 Task: Create a Workspace WS0000000014 in Trello with Workspace Type as ENGINEERING-IT and Workspace Description as WD0000000014. Invite a Team Member Email0000000053 to Workspace WS0000000014 in Trello. Invite a Team Member Email0000000054 to Workspace WS0000000014 in Trello. Invite a Team Member Email0000000055 to Workspace WS0000000014 in Trello. Invite a Team Member Email0000000056 to Workspace WS0000000014 in Trello
Action: Mouse moved to (567, 127)
Screenshot: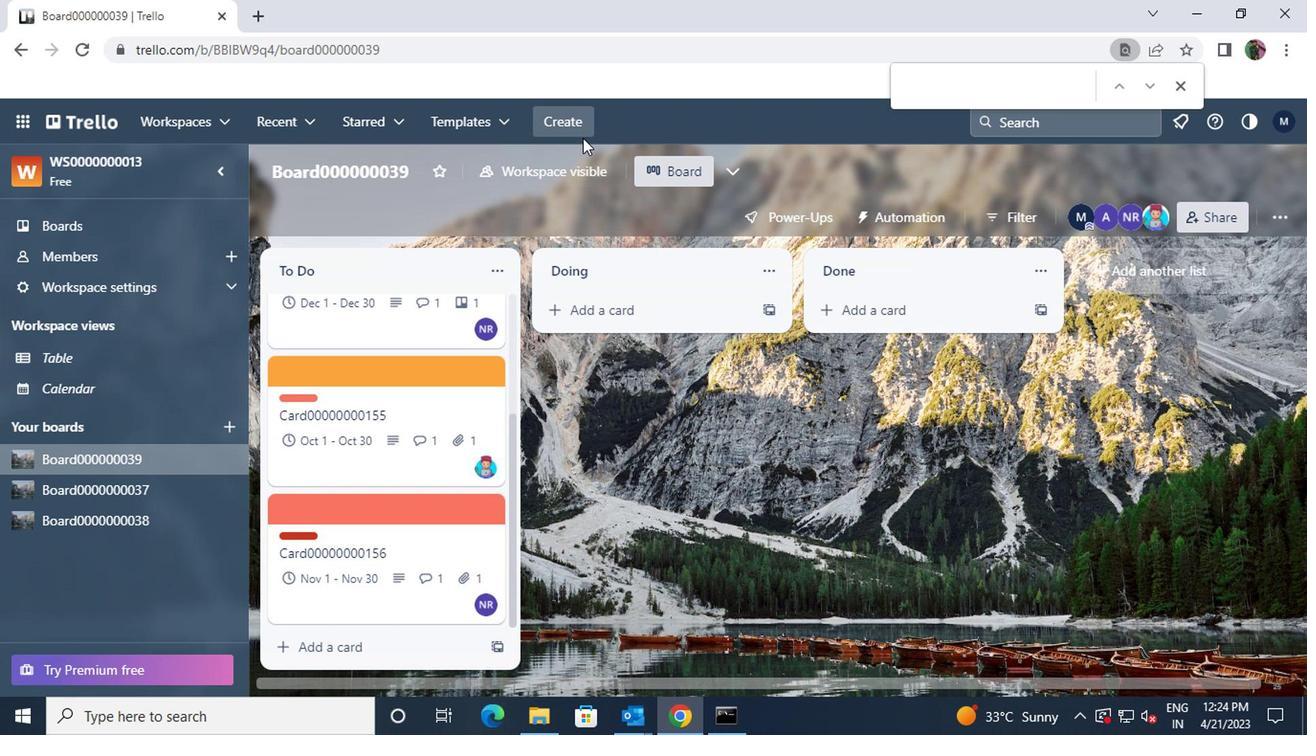 
Action: Mouse pressed left at (567, 127)
Screenshot: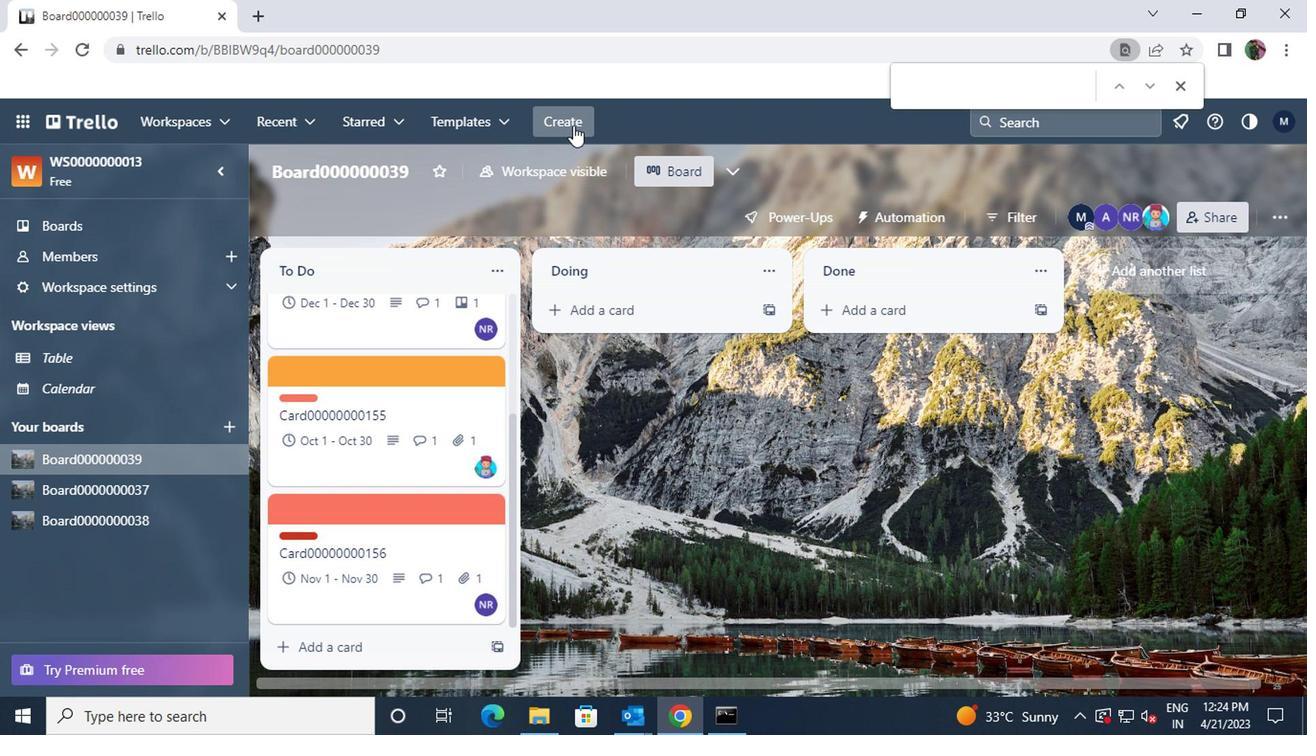 
Action: Mouse moved to (557, 308)
Screenshot: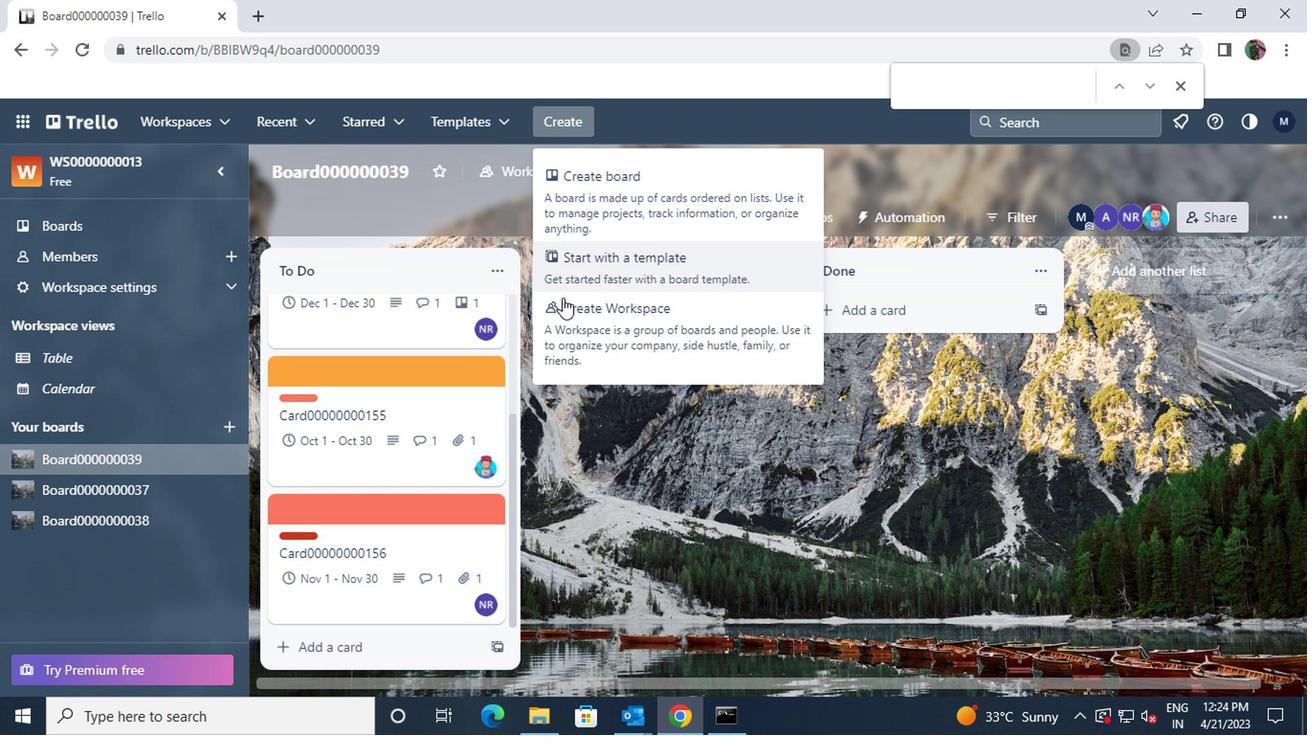 
Action: Mouse pressed left at (557, 308)
Screenshot: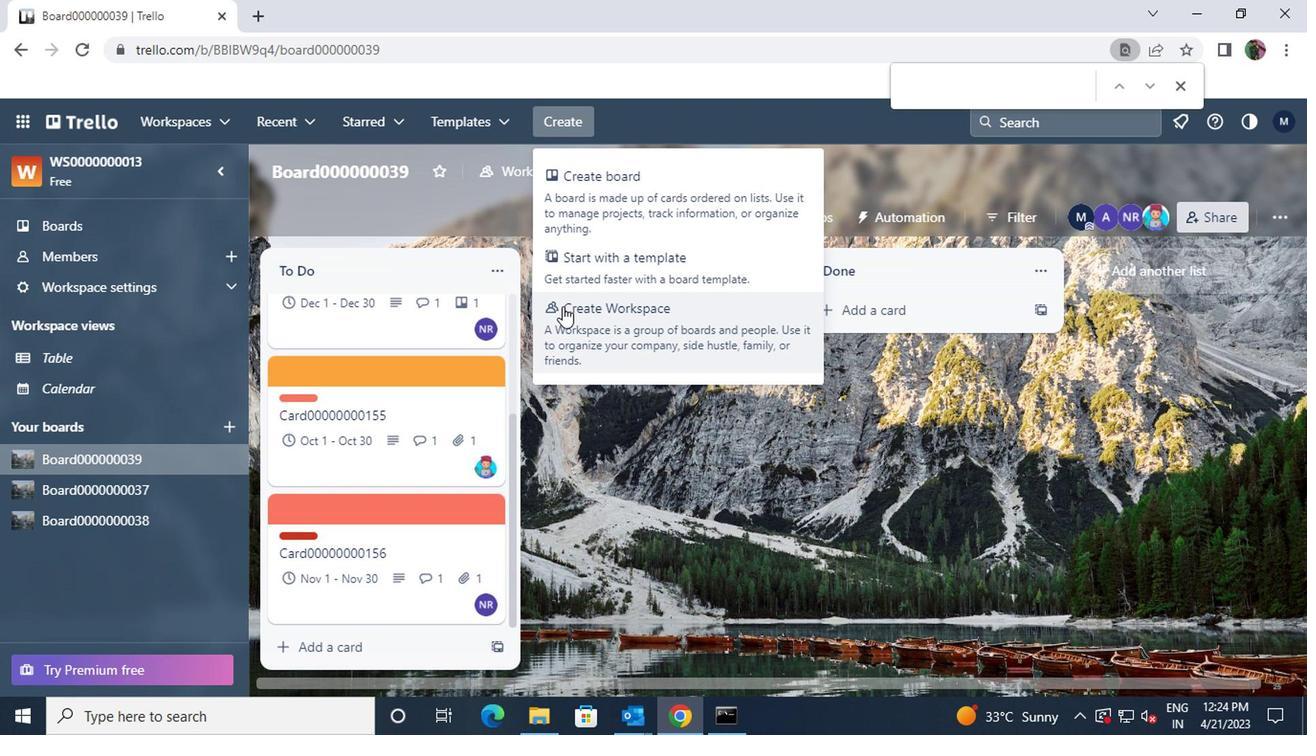
Action: Mouse moved to (479, 353)
Screenshot: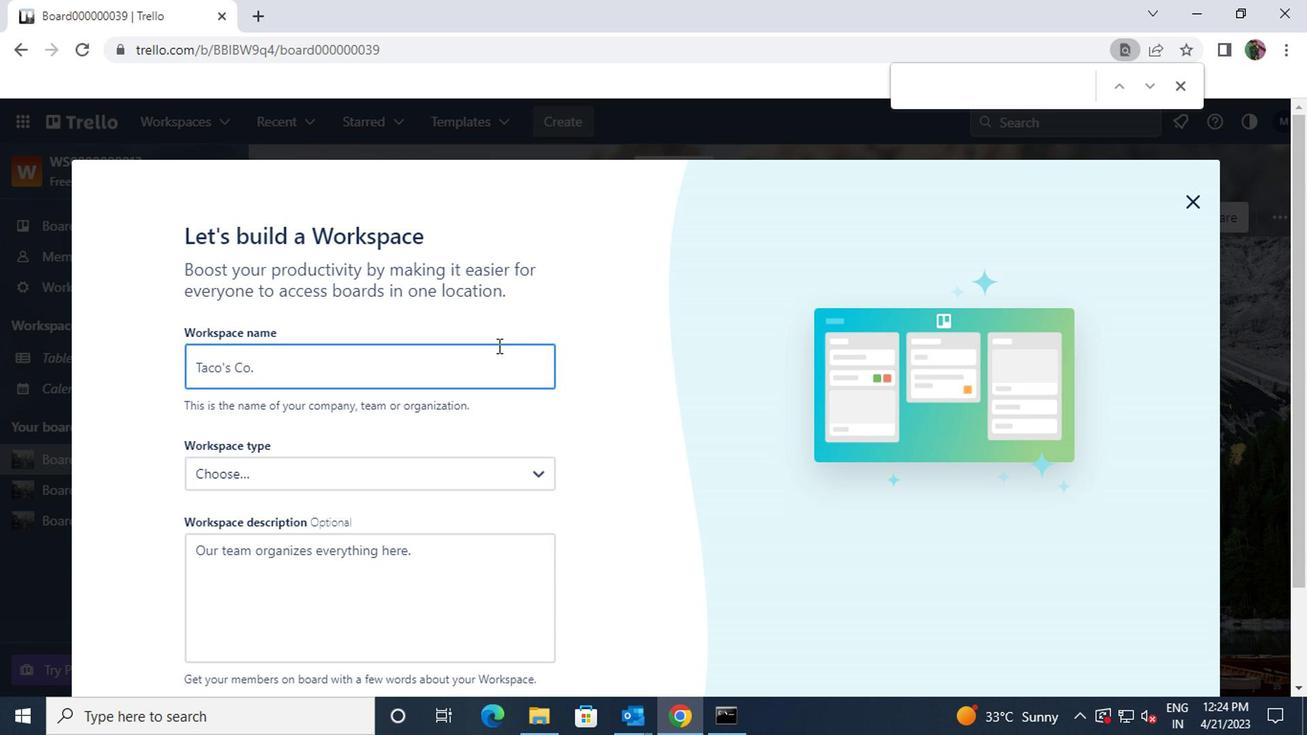 
Action: Mouse pressed left at (479, 353)
Screenshot: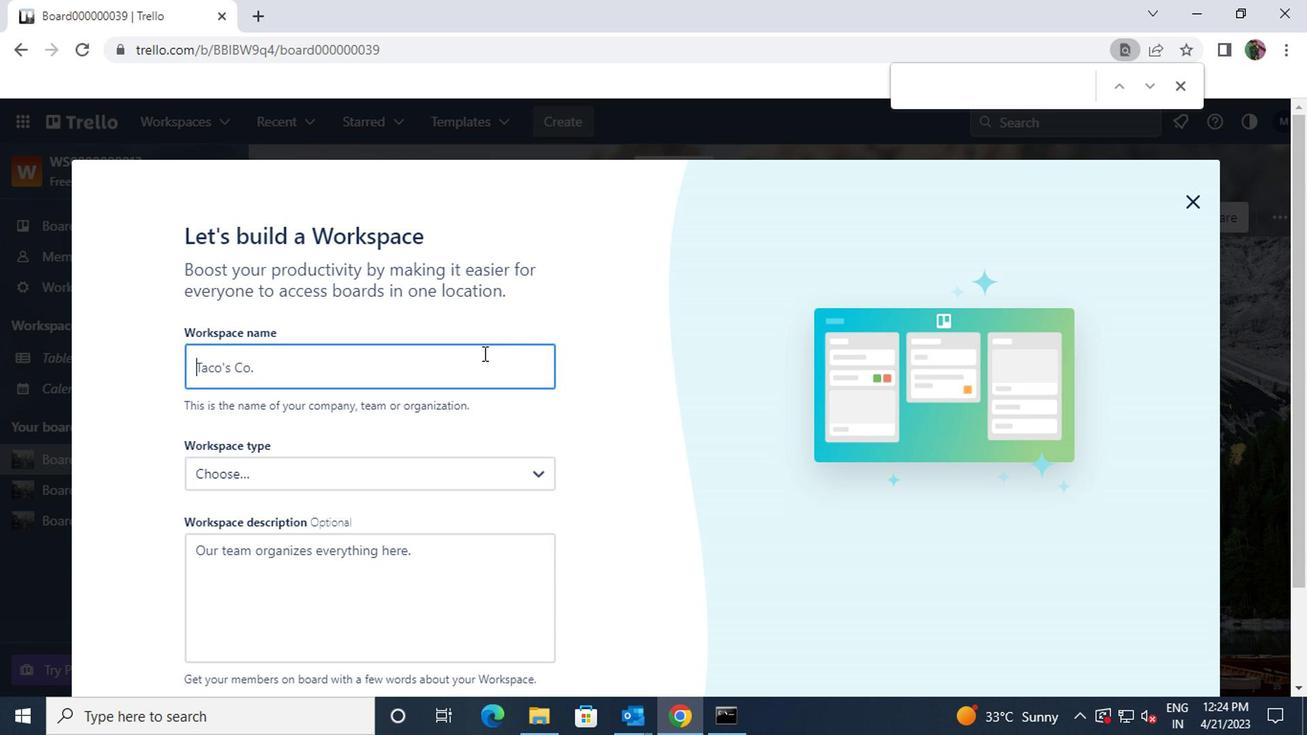 
Action: Key pressed <Key.shift>WS0000000014
Screenshot: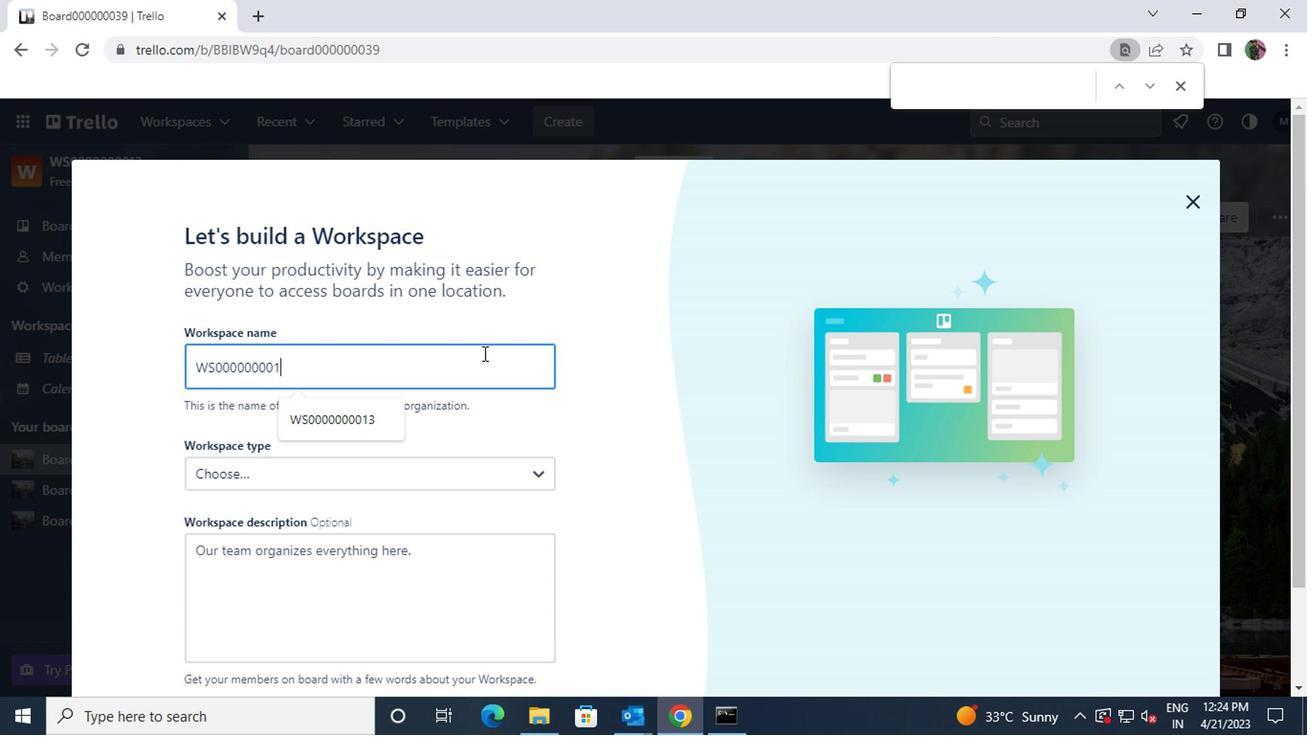 
Action: Mouse moved to (531, 471)
Screenshot: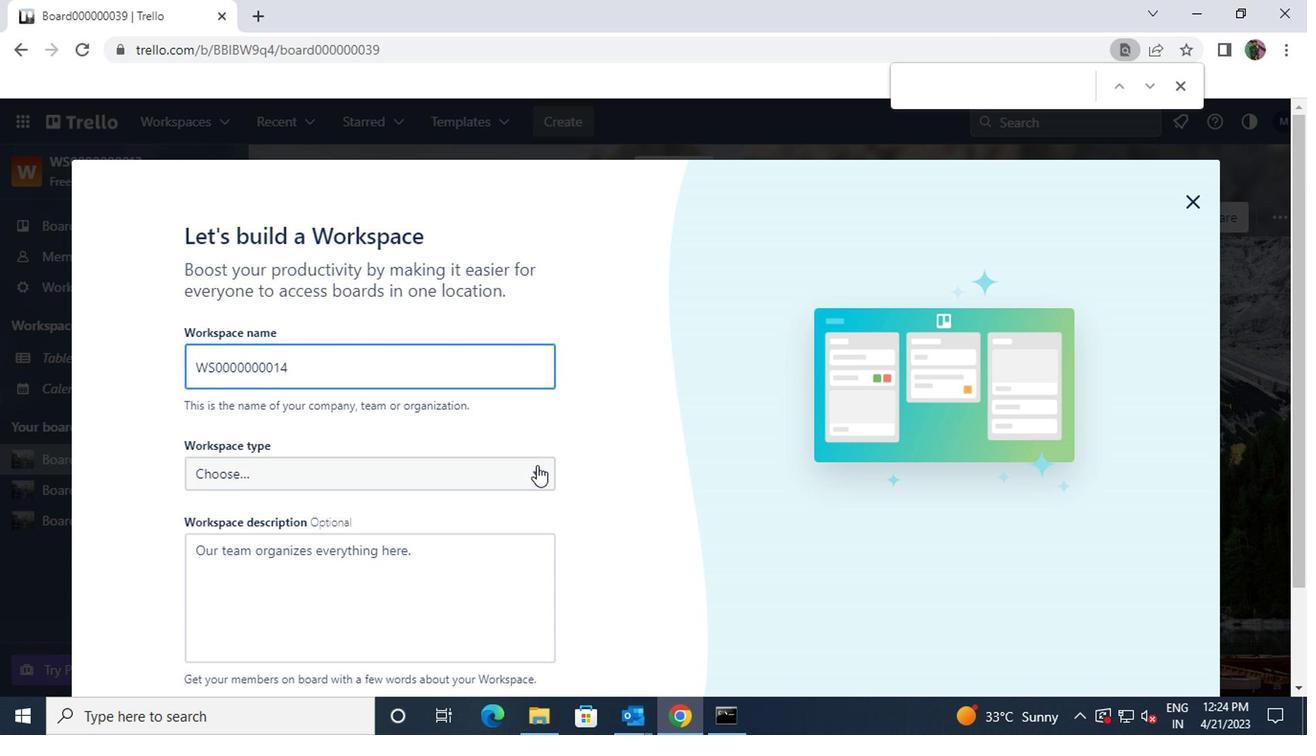 
Action: Mouse pressed left at (531, 471)
Screenshot: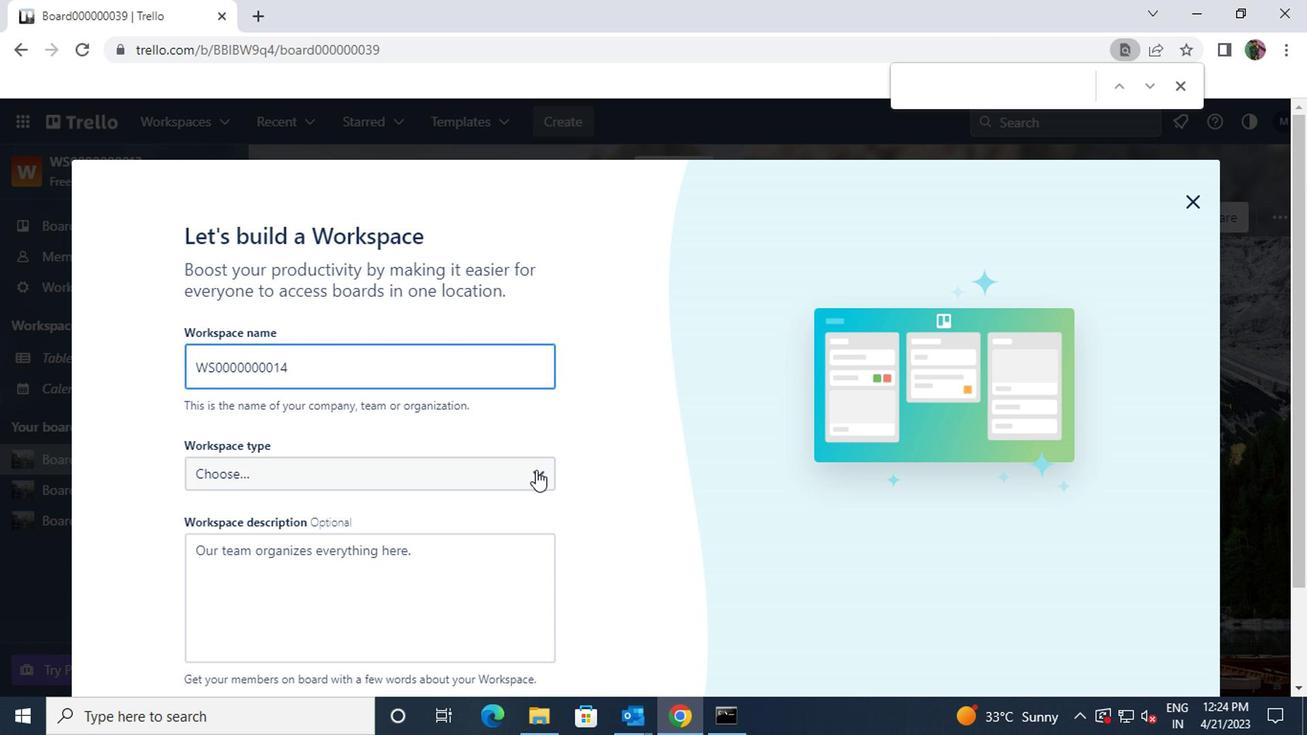 
Action: Mouse moved to (443, 540)
Screenshot: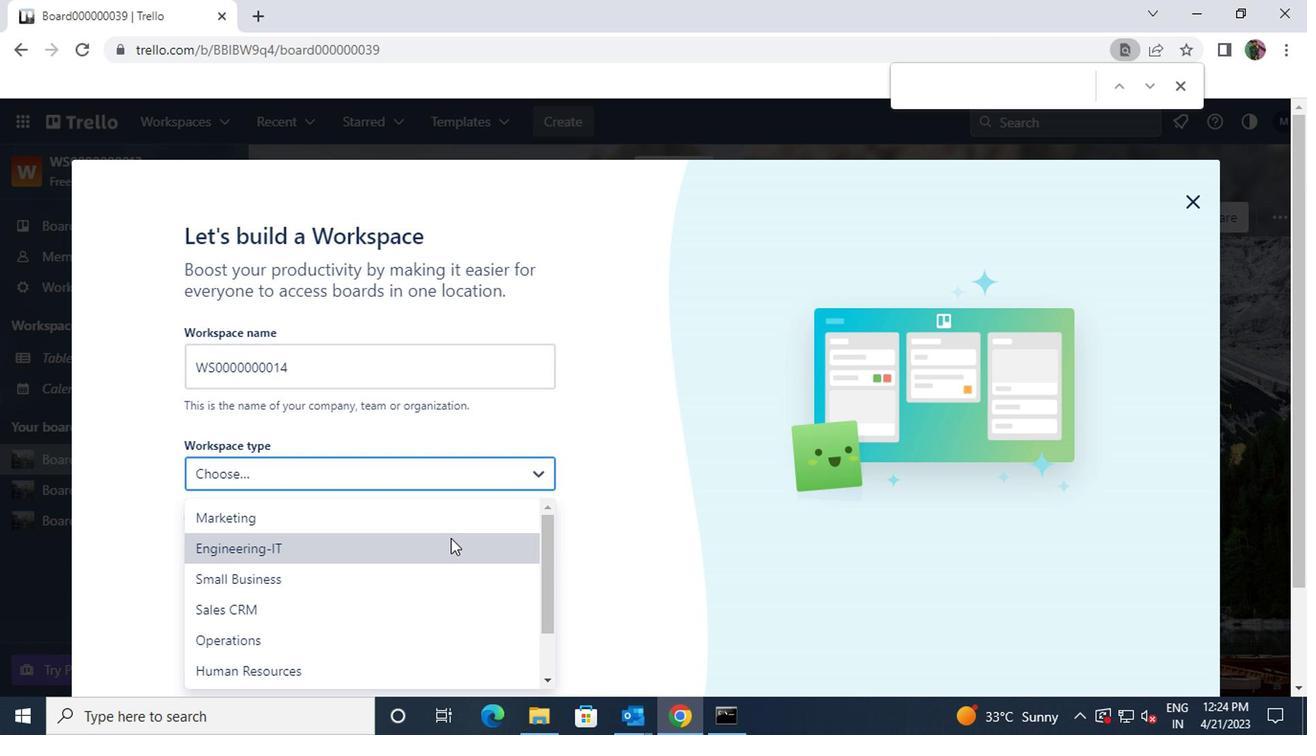 
Action: Mouse pressed left at (443, 540)
Screenshot: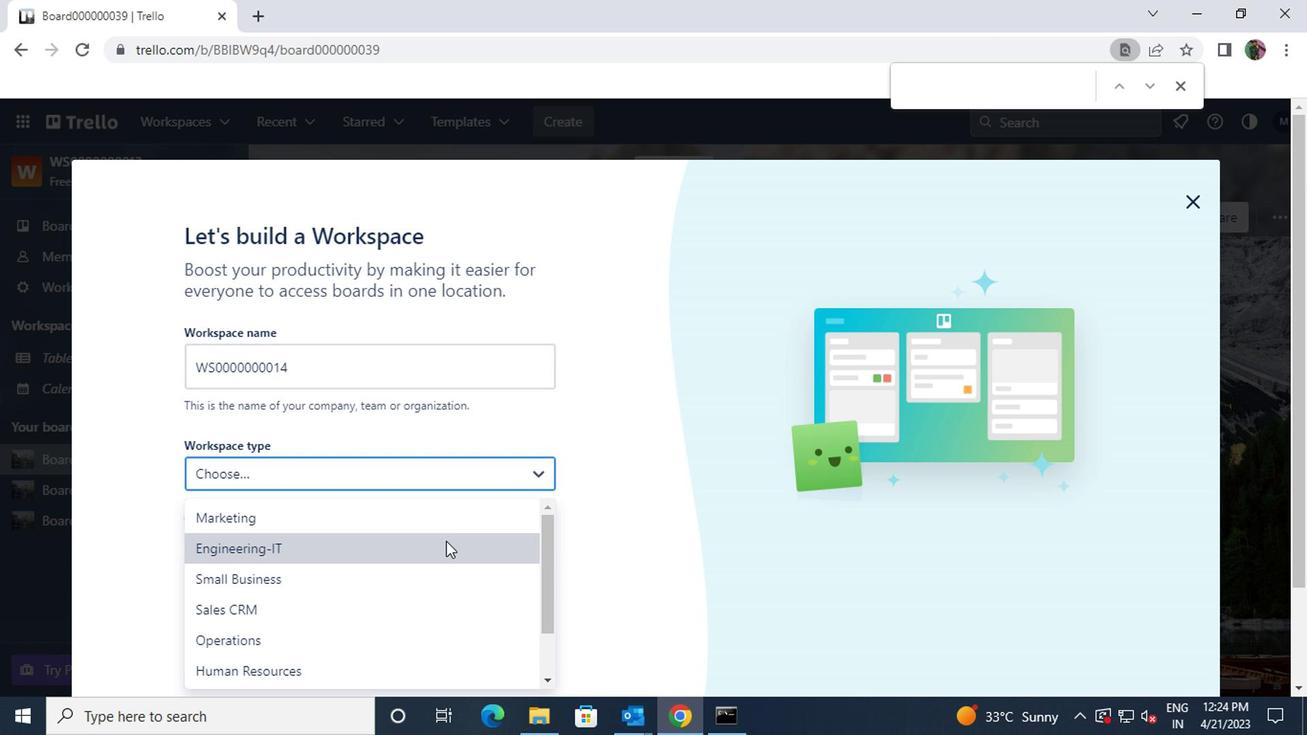 
Action: Mouse moved to (437, 550)
Screenshot: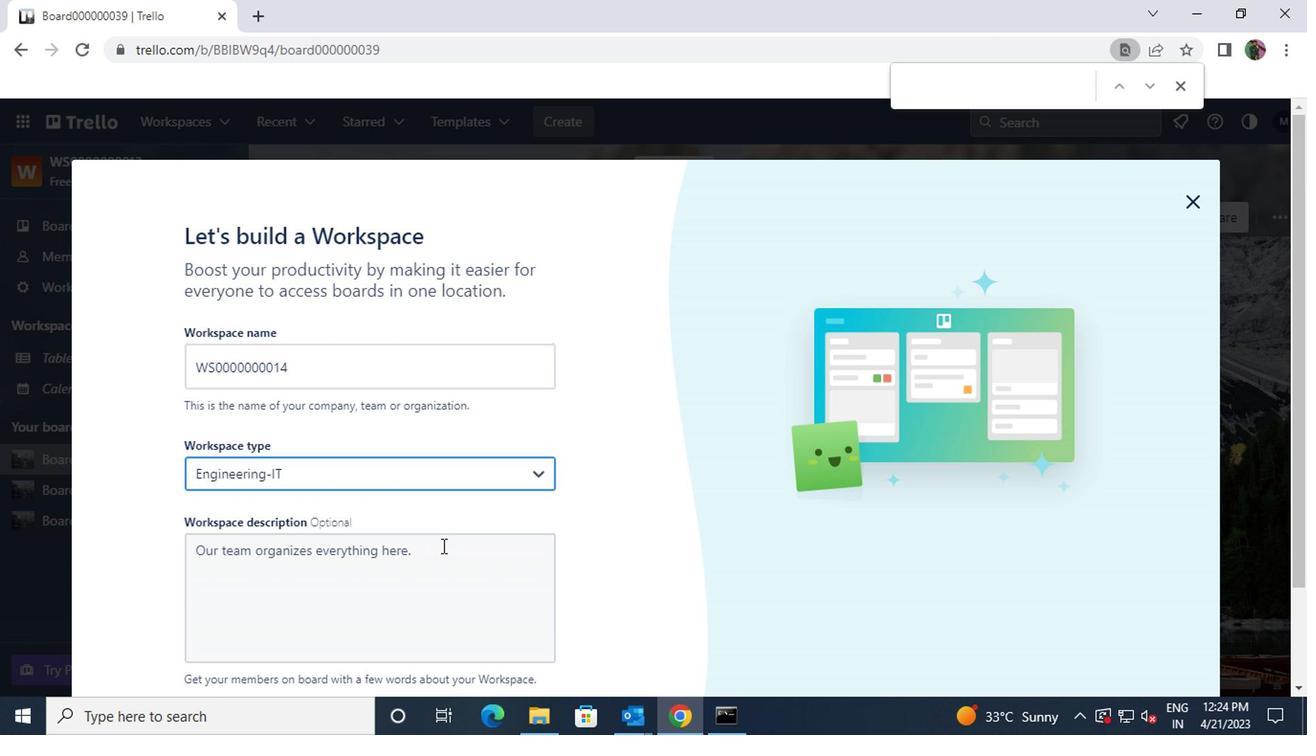 
Action: Mouse pressed left at (437, 550)
Screenshot: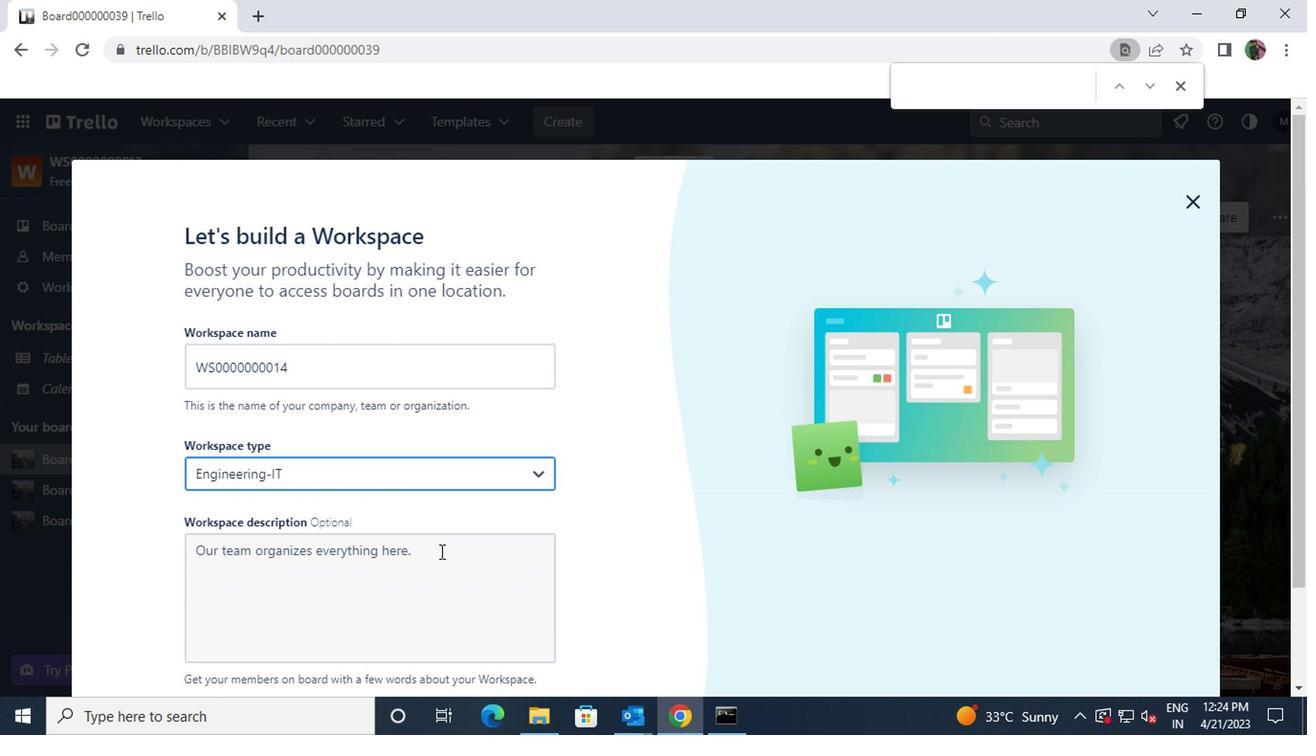 
Action: Key pressed <Key.shift>WD0000000014
Screenshot: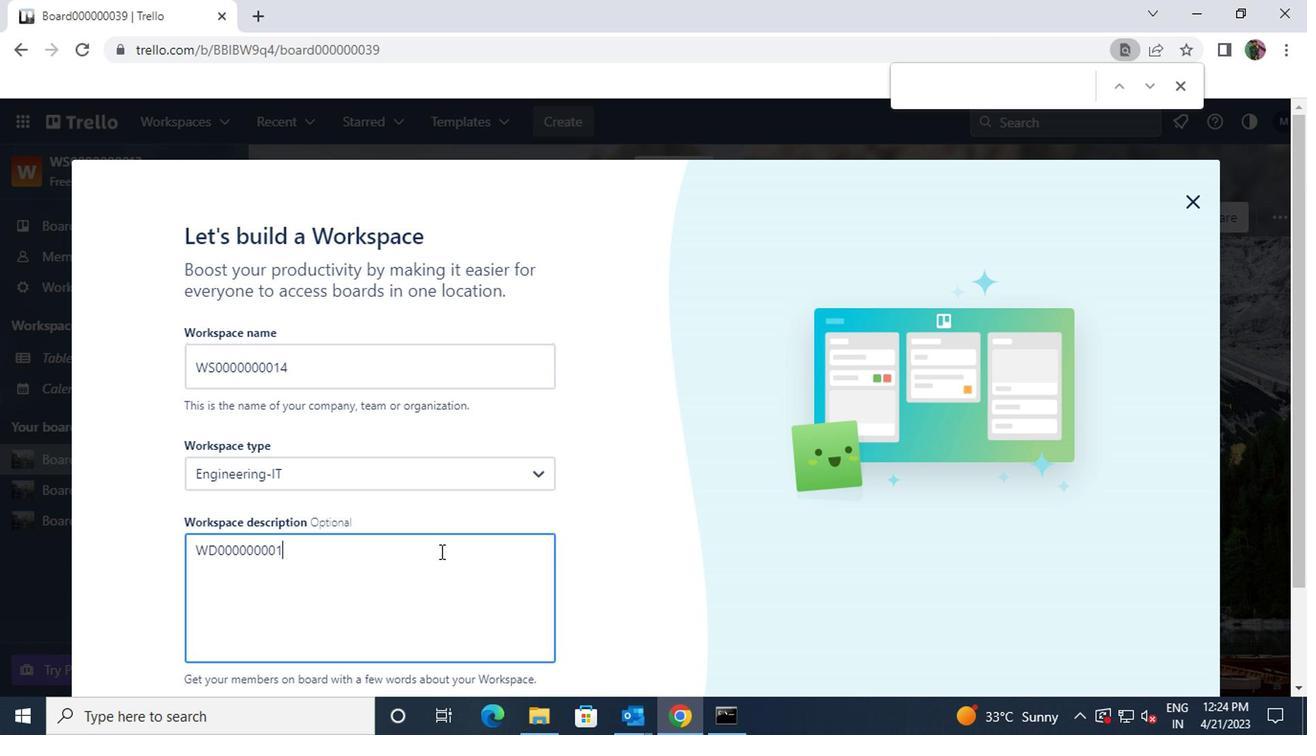 
Action: Mouse scrolled (437, 550) with delta (0, 0)
Screenshot: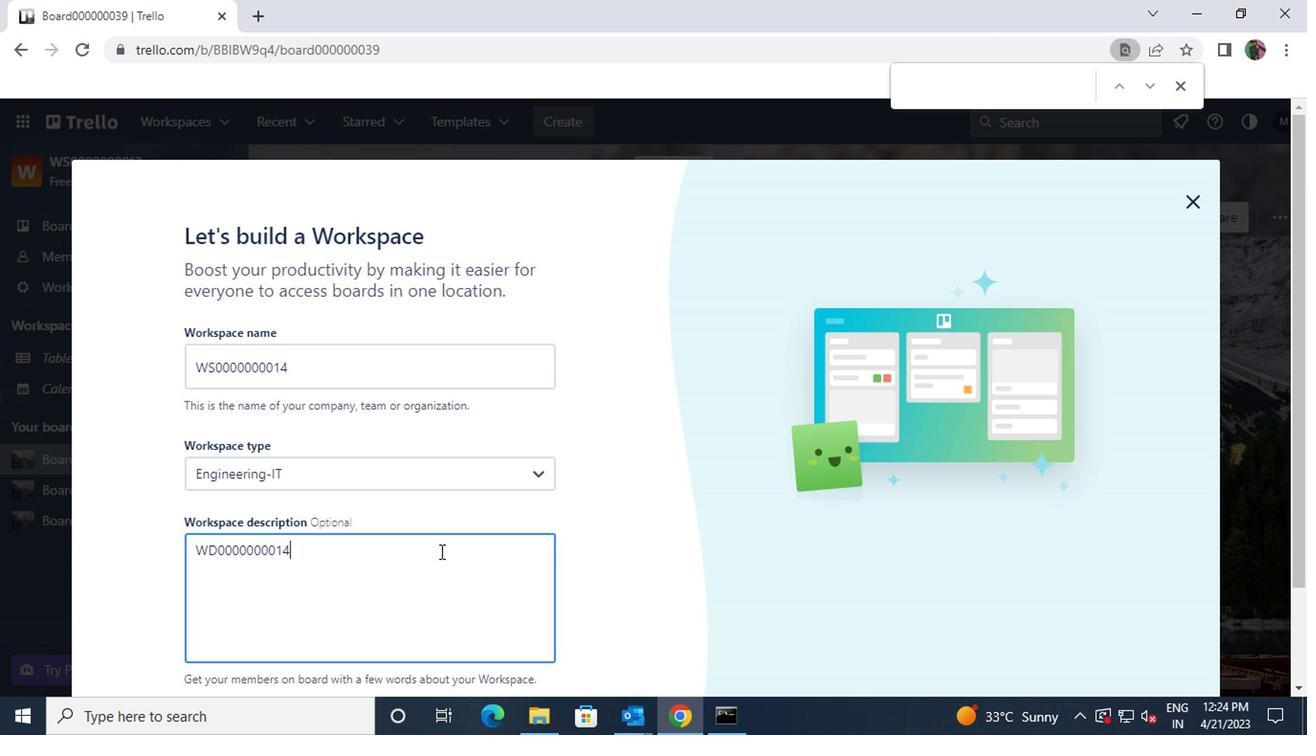 
Action: Mouse scrolled (437, 550) with delta (0, 0)
Screenshot: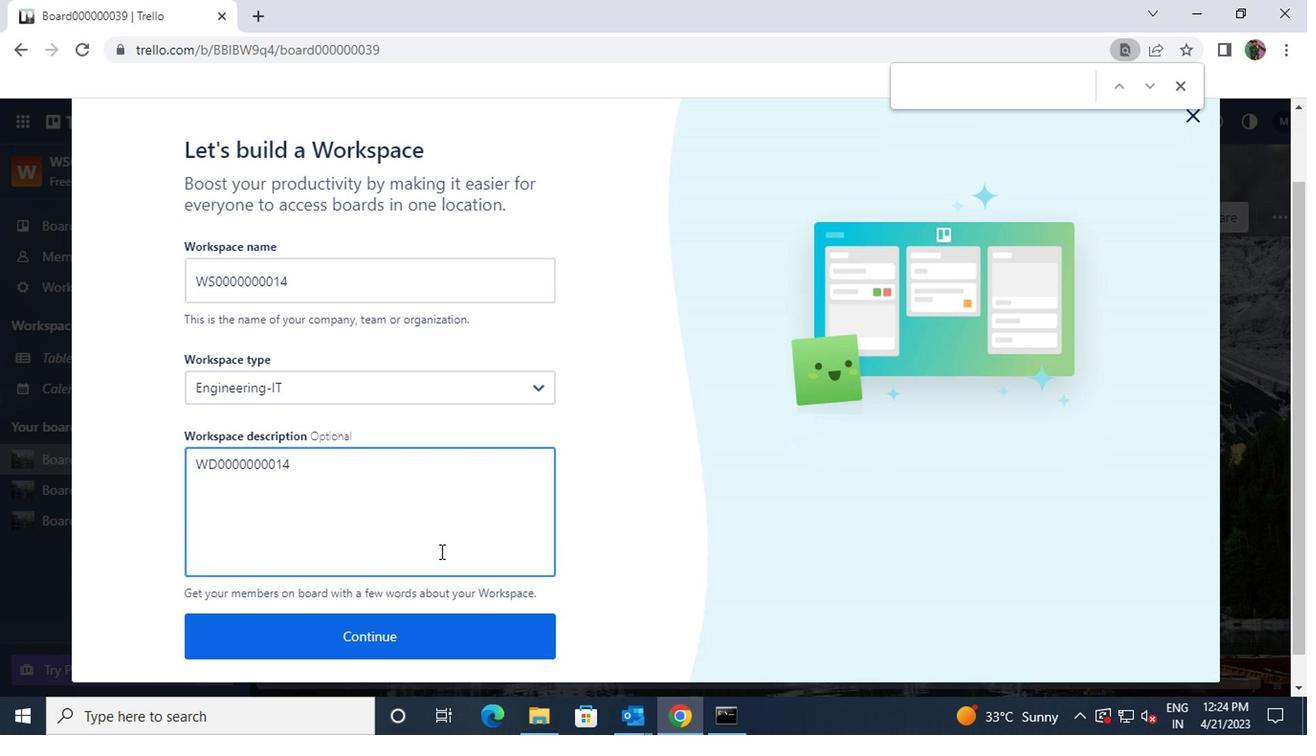 
Action: Mouse scrolled (437, 550) with delta (0, 0)
Screenshot: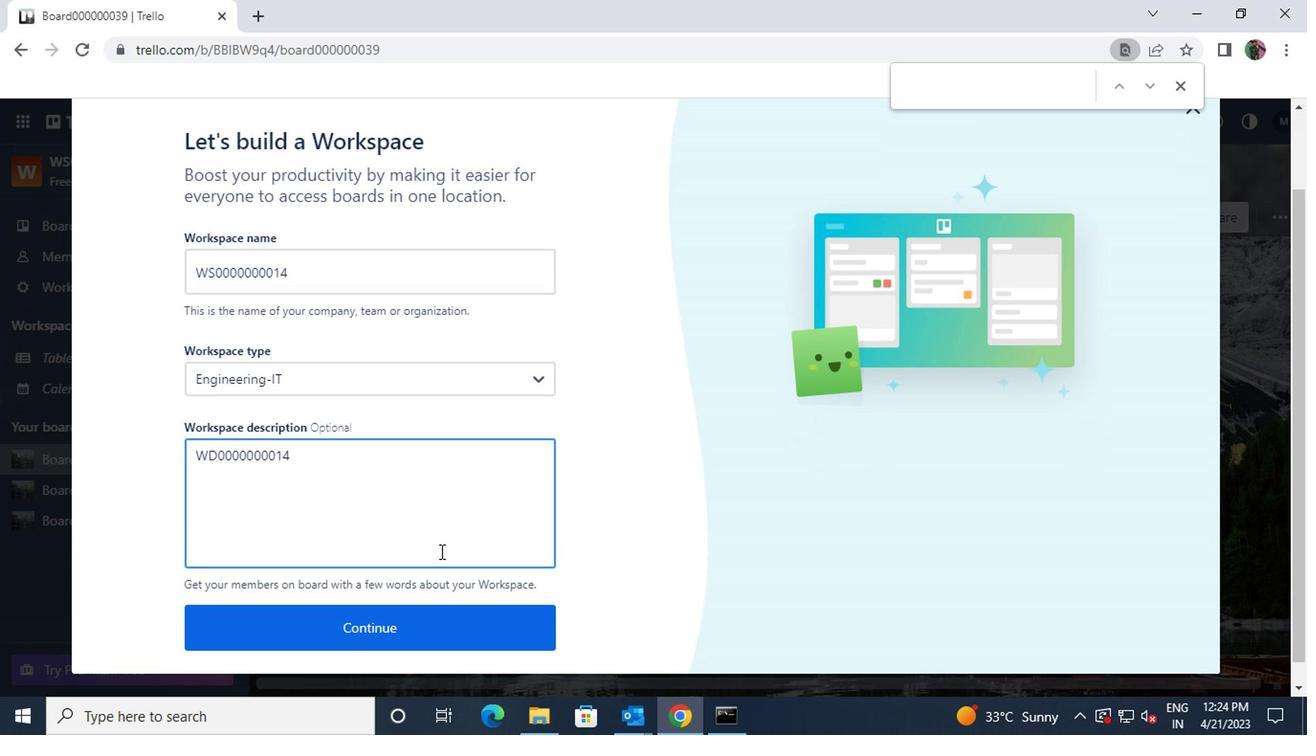 
Action: Mouse moved to (436, 607)
Screenshot: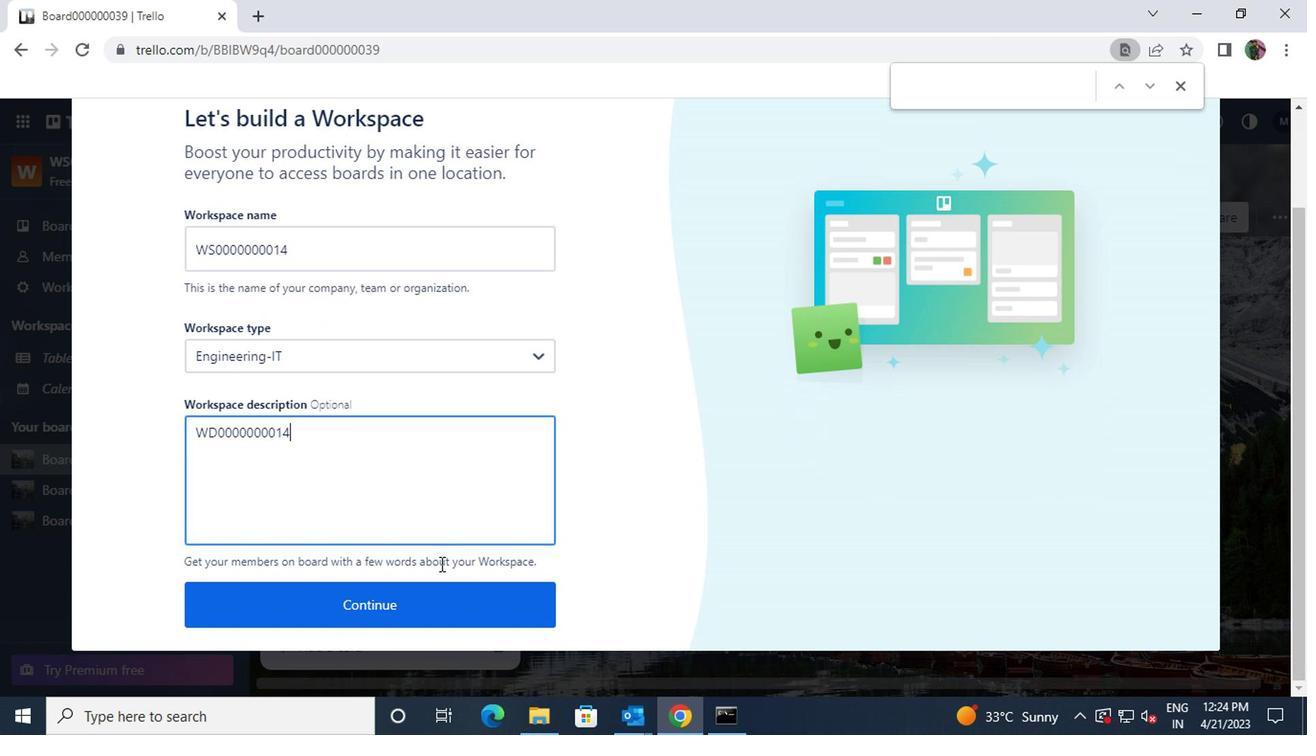 
Action: Mouse pressed left at (436, 607)
Screenshot: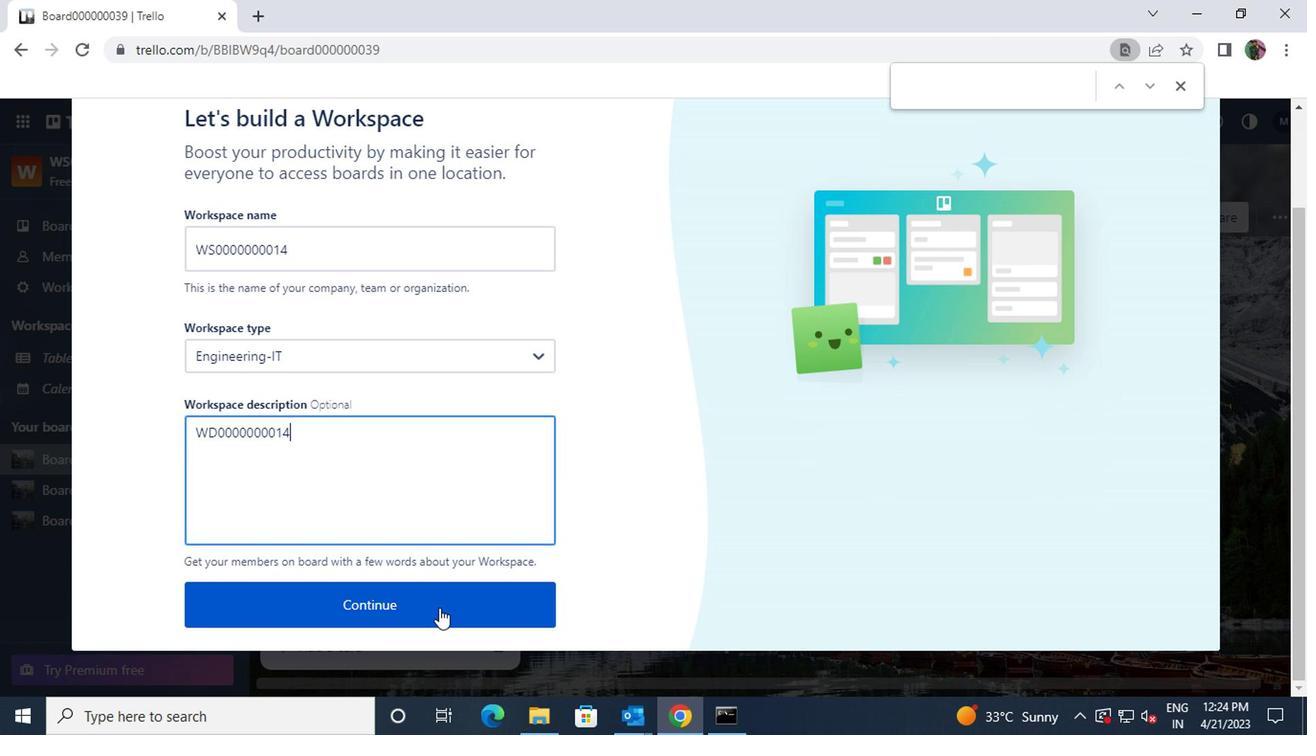 
Action: Mouse moved to (394, 359)
Screenshot: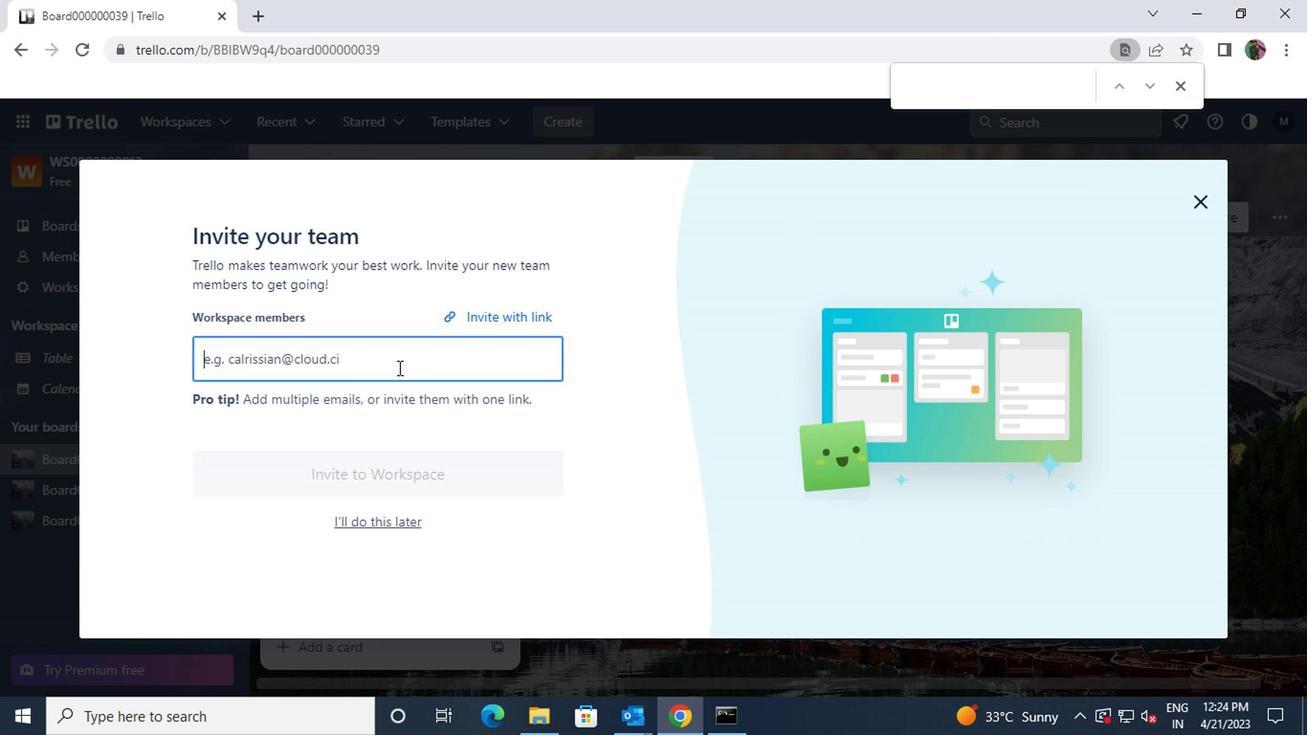 
Action: Mouse pressed left at (394, 359)
Screenshot: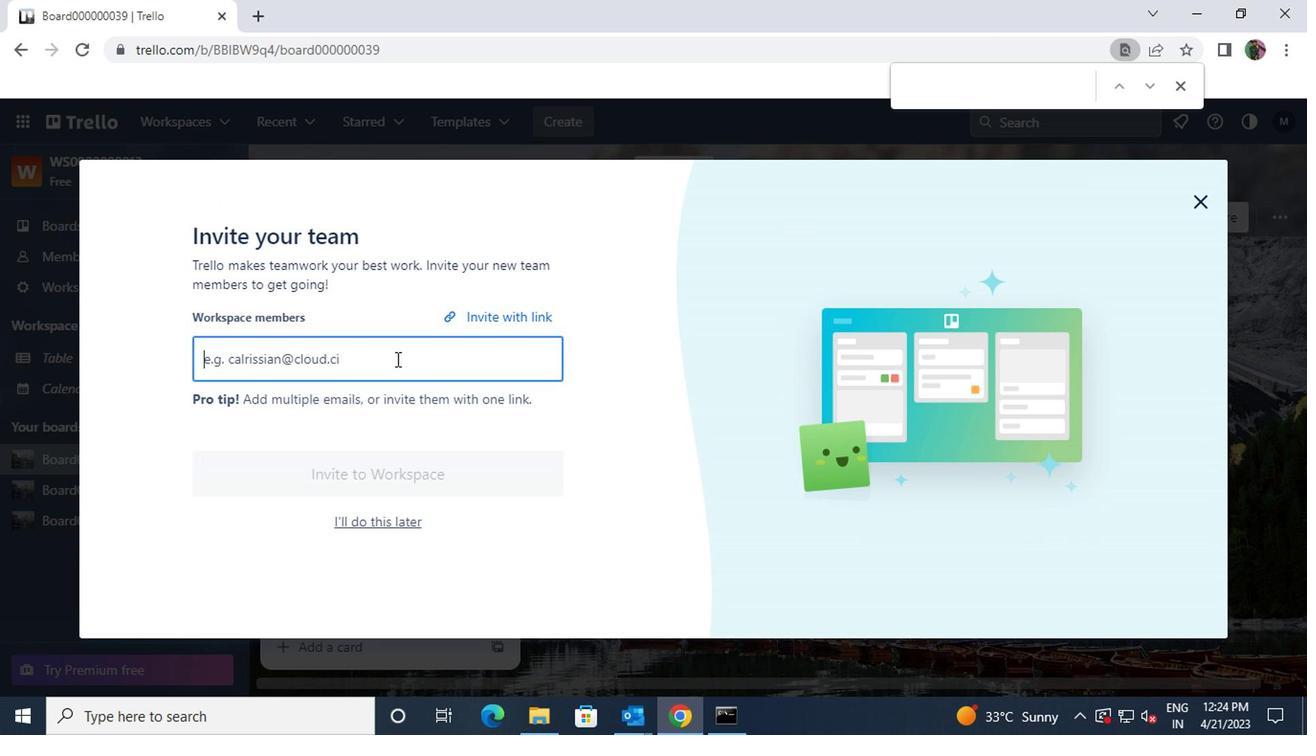 
Action: Key pressed PARTEEK.KU201<Key.shift>@GMAIL.COM
Screenshot: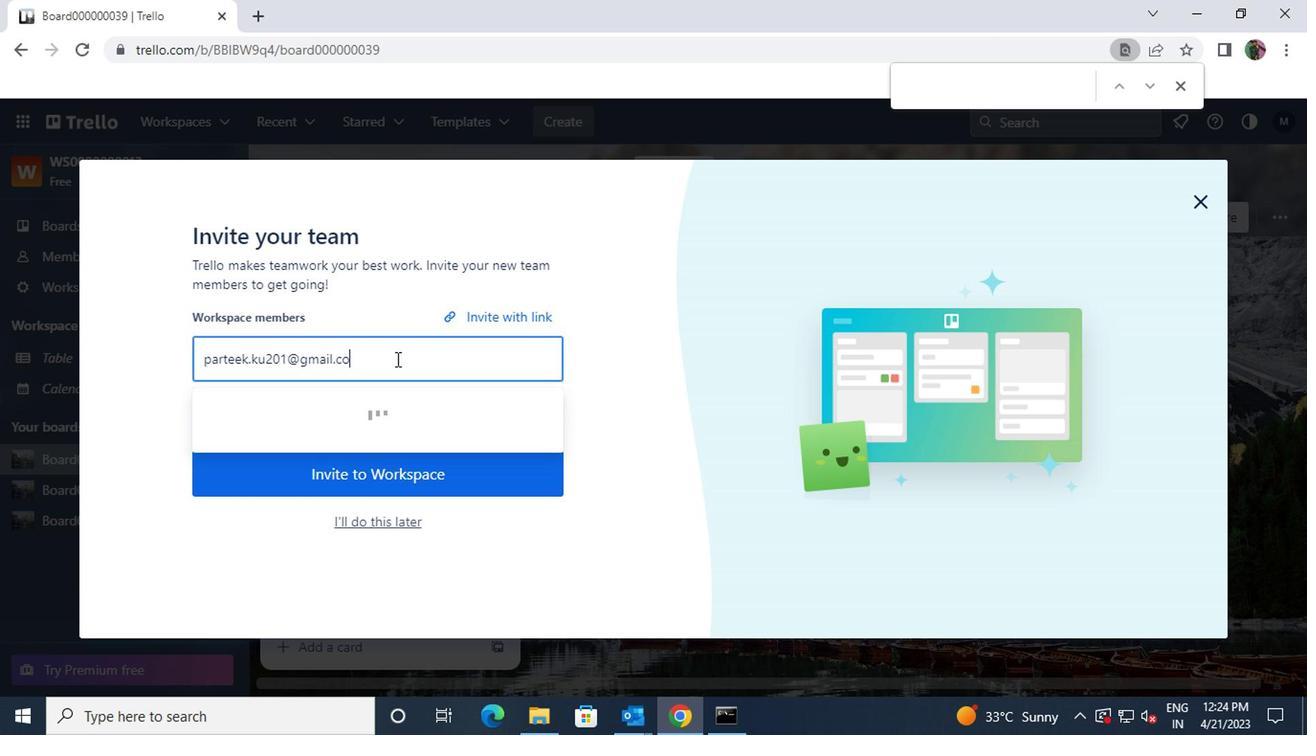 
Action: Mouse moved to (347, 411)
Screenshot: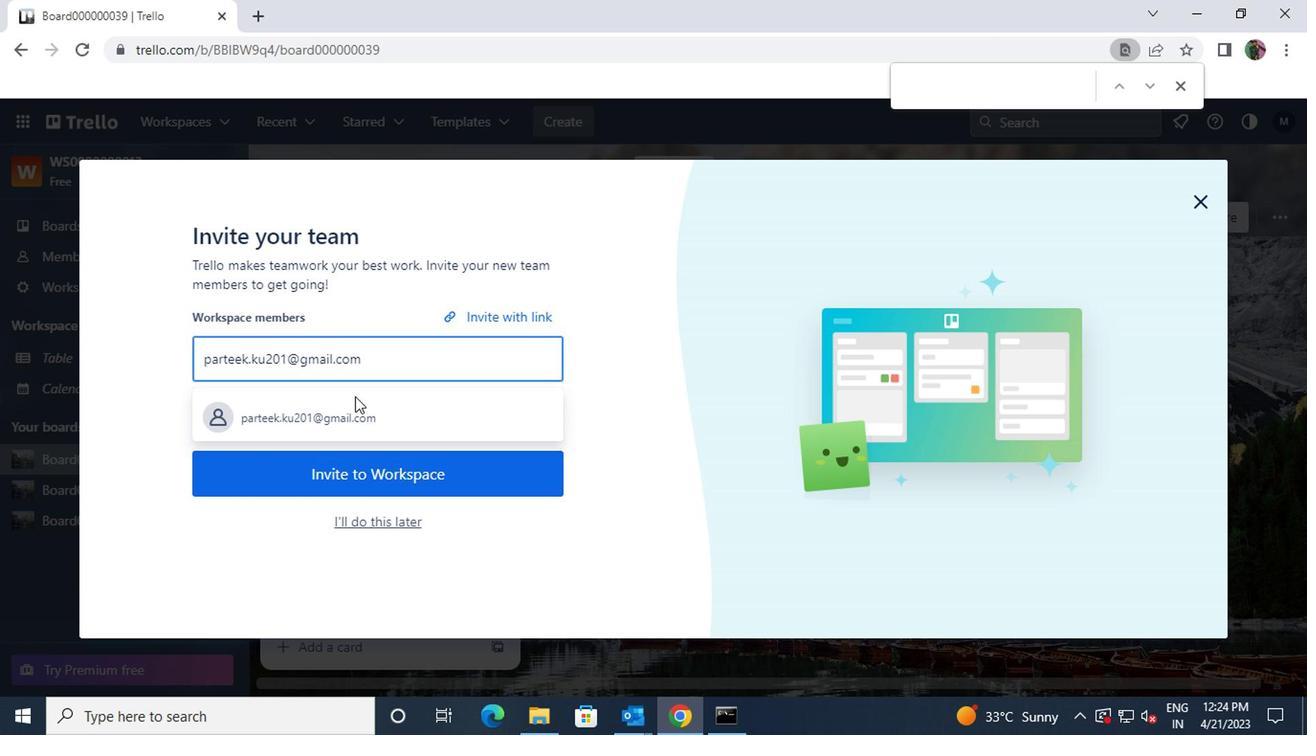 
Action: Mouse pressed left at (347, 411)
Screenshot: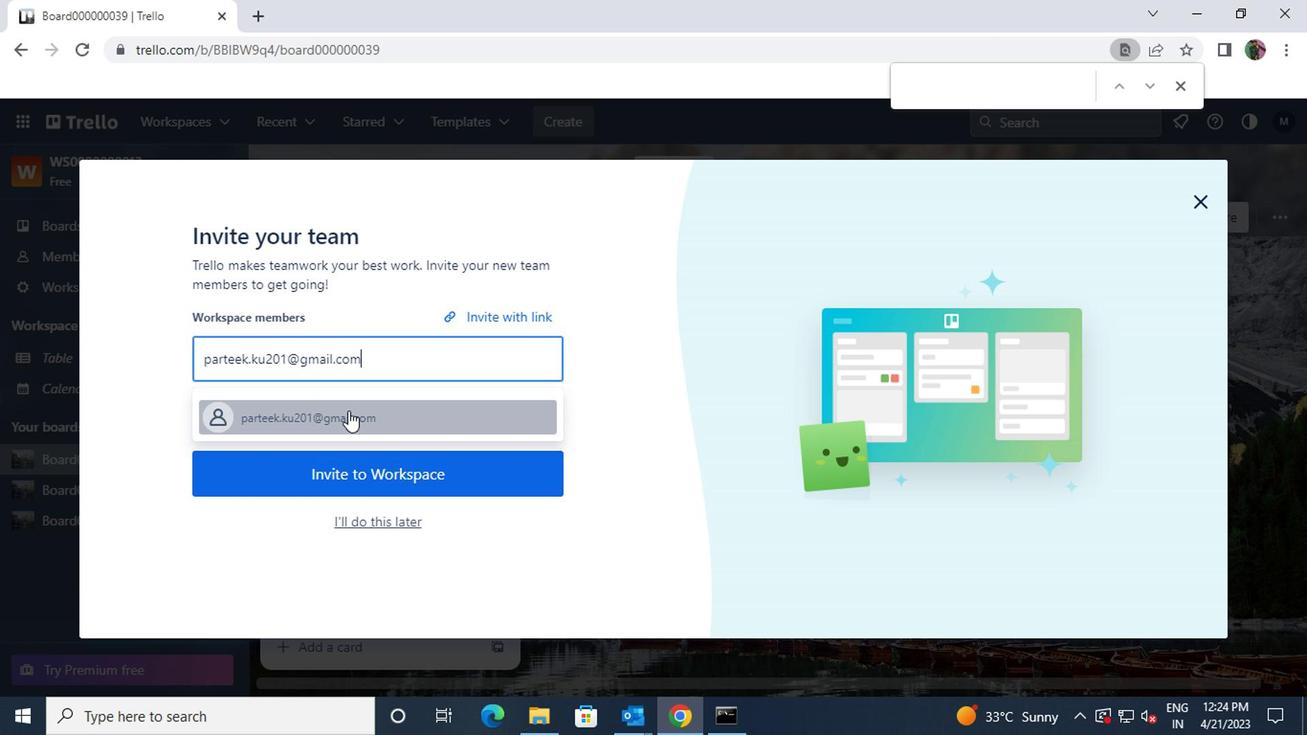 
Action: Mouse moved to (347, 411)
Screenshot: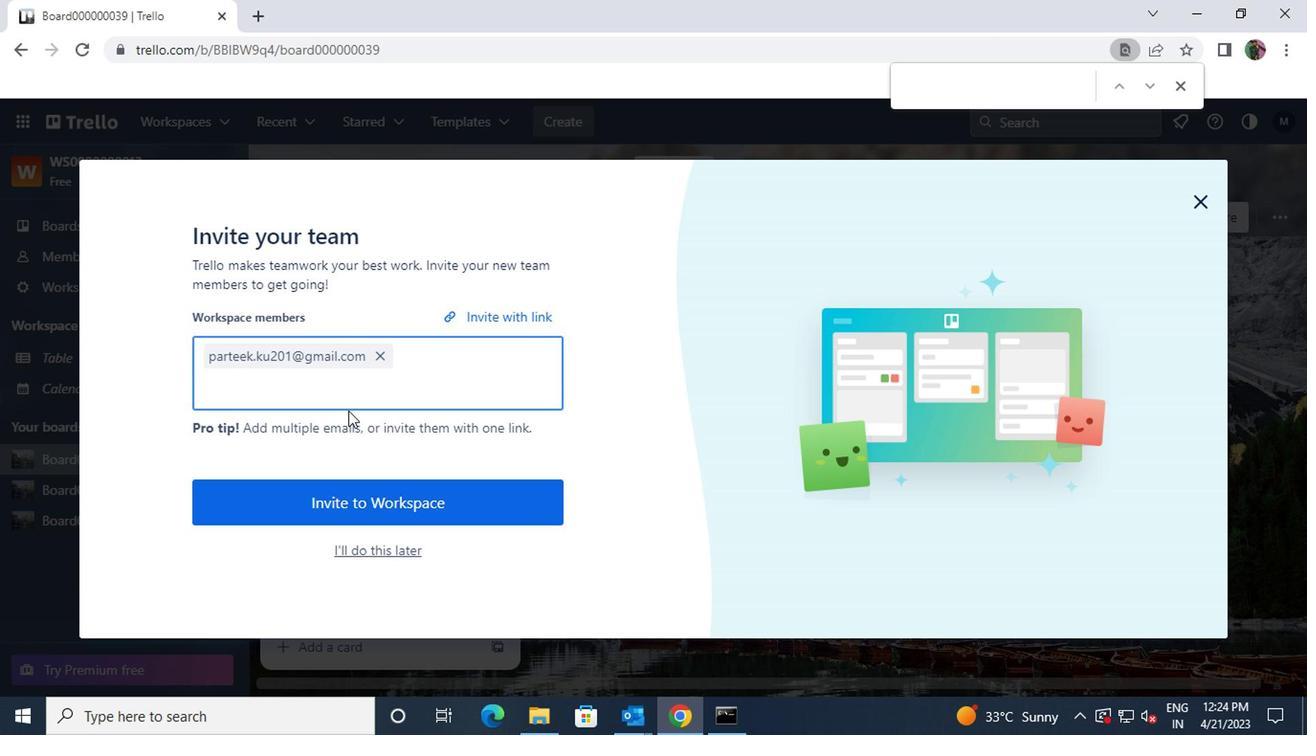 
Action: Key pressed CARXXSTREET791<Key.shift>@GMAIL.COM
Screenshot: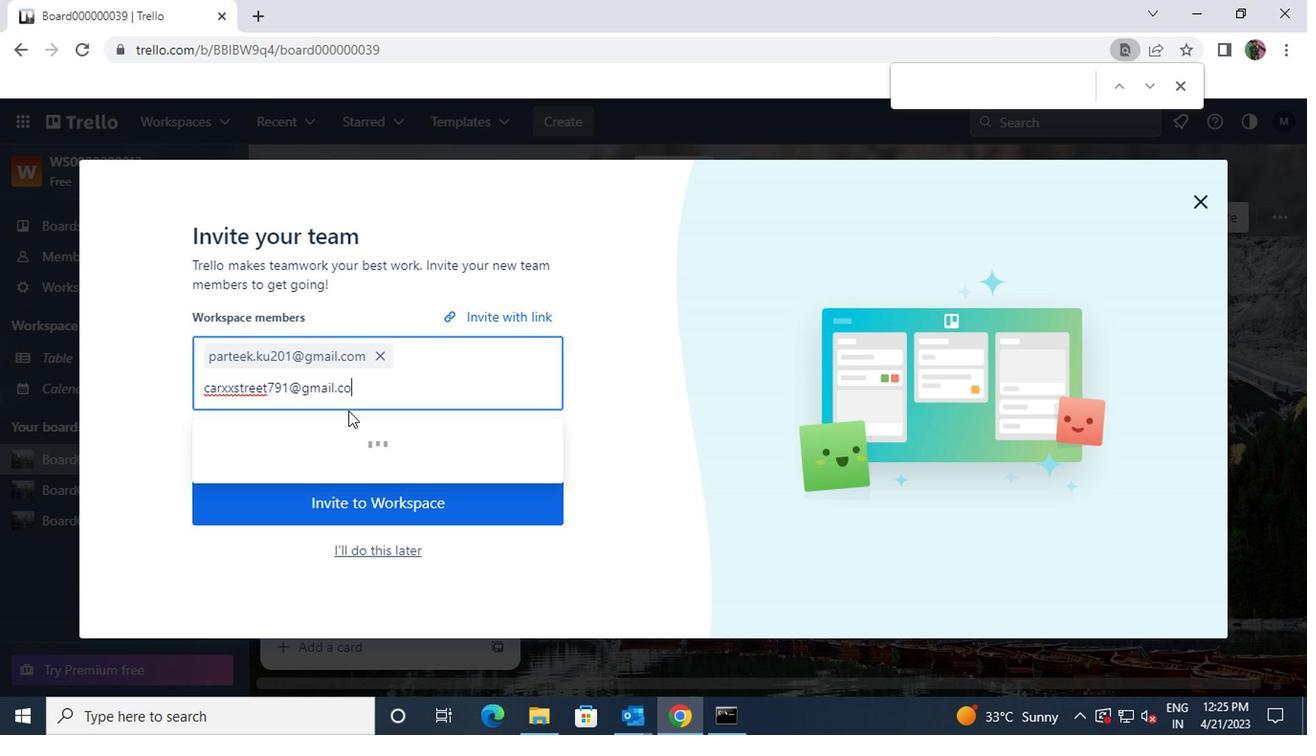 
Action: Mouse moved to (314, 433)
Screenshot: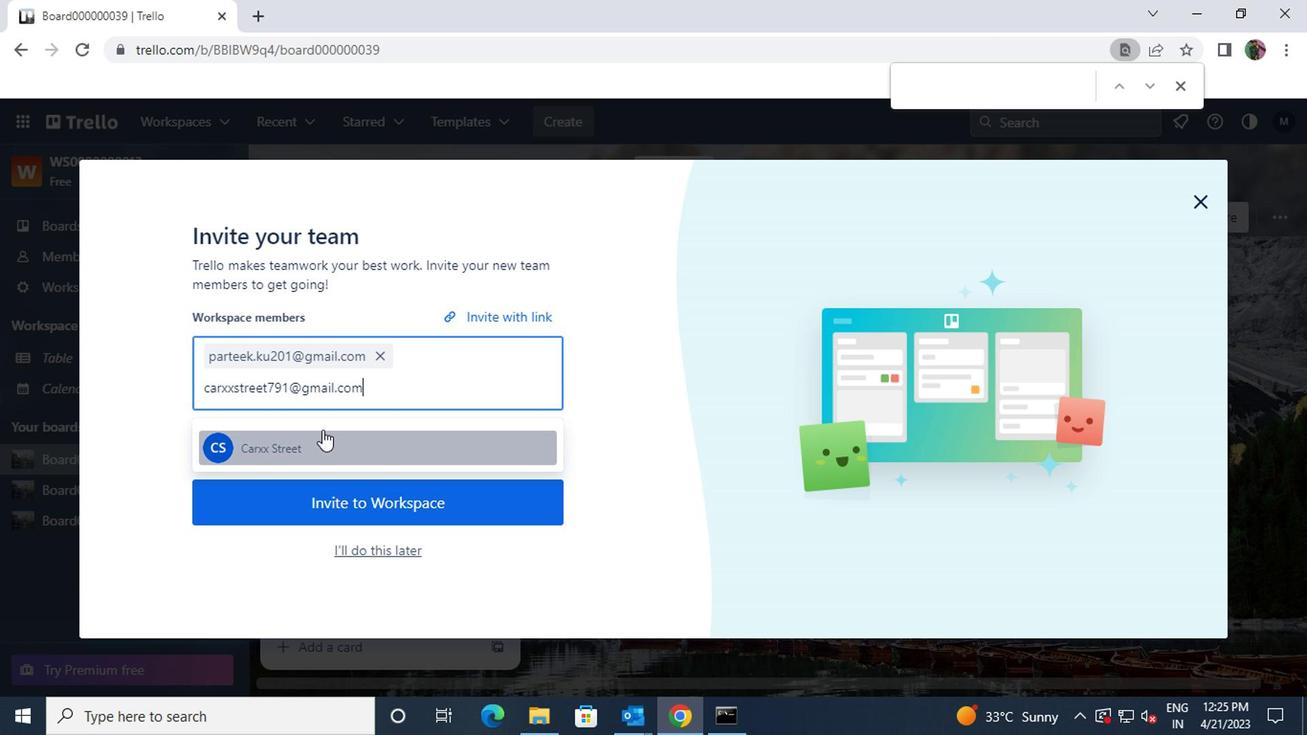 
Action: Mouse pressed left at (314, 433)
Screenshot: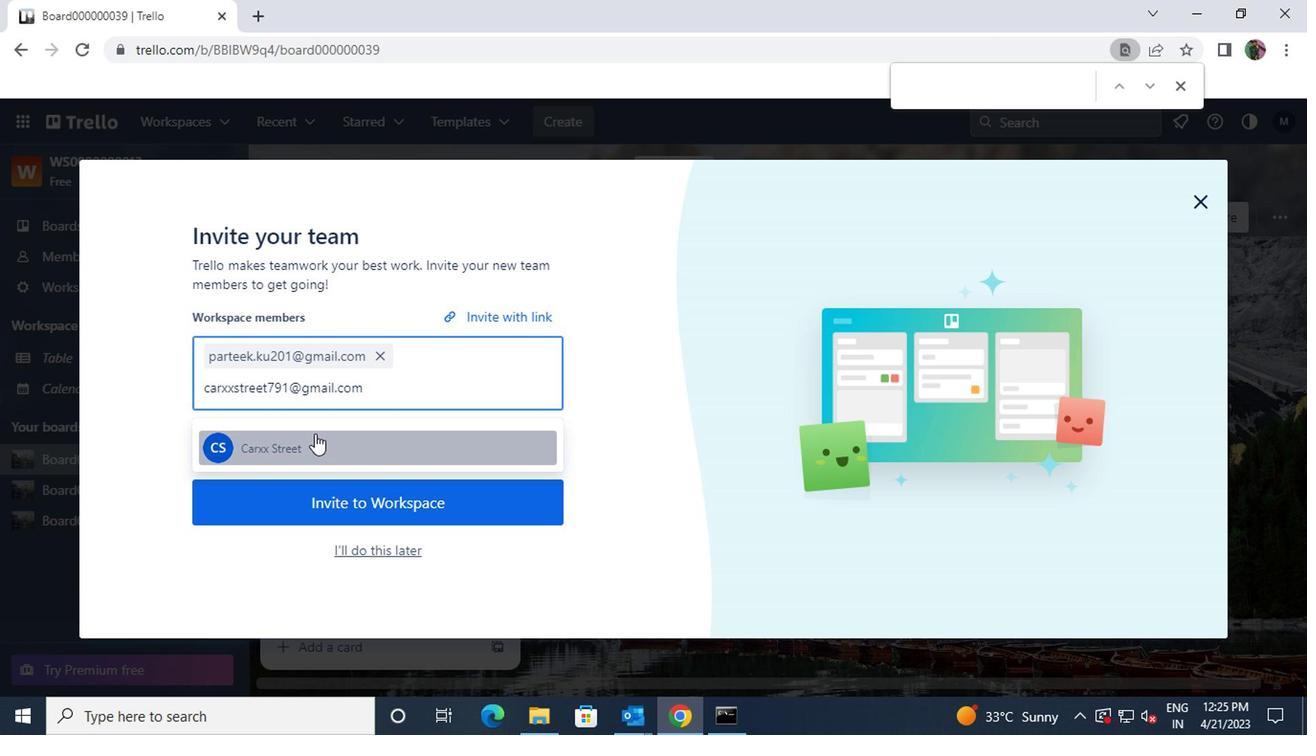 
Action: Key pressed AYUSH98111<Key.shift><Key.shift><Key.shift>@GMAIL.COM
Screenshot: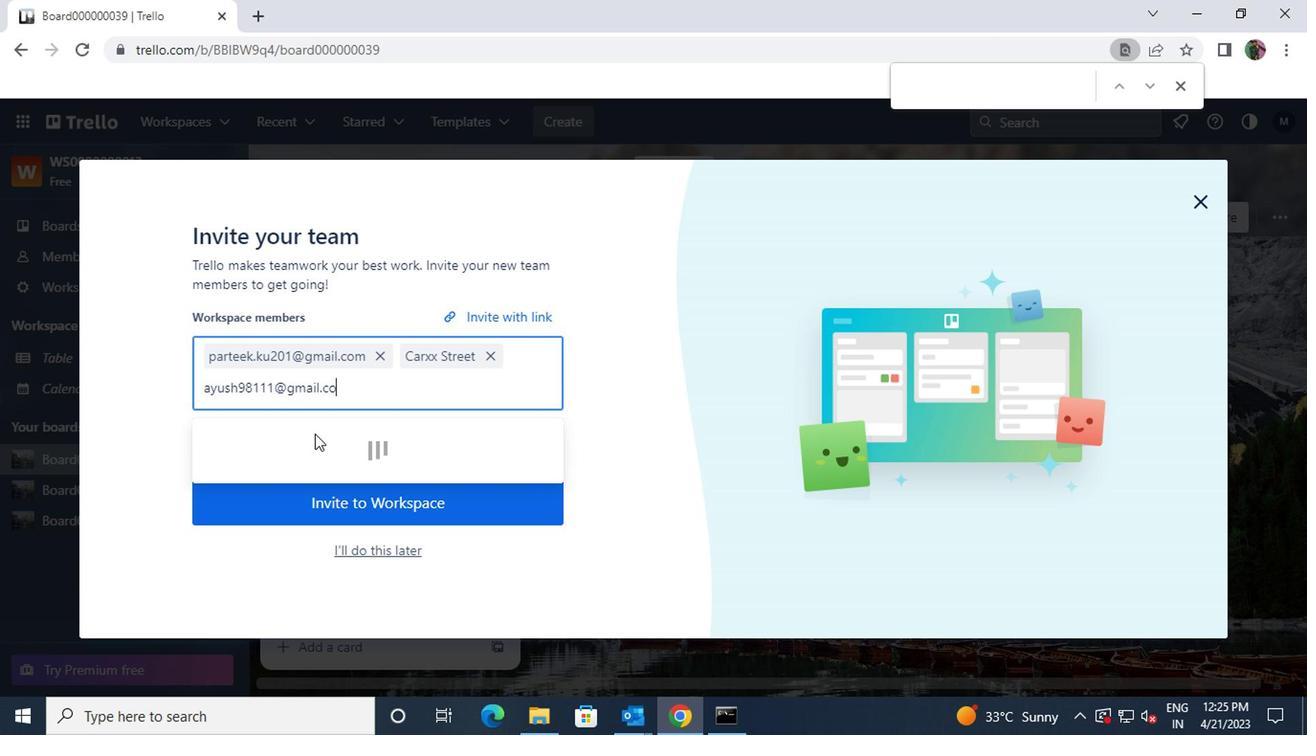 
Action: Mouse pressed left at (314, 433)
Screenshot: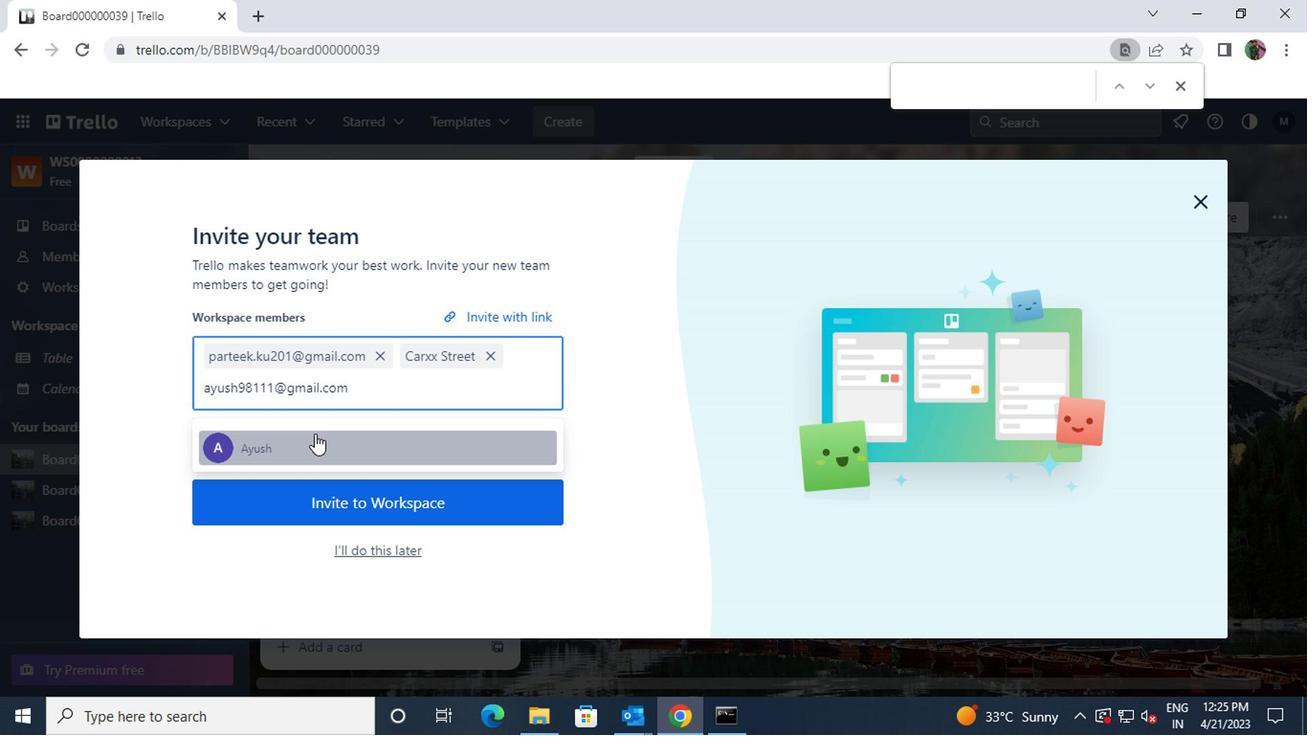 
Action: Key pressed VINNYOFFICE2<Key.shift>@GMAIL.COM
Screenshot: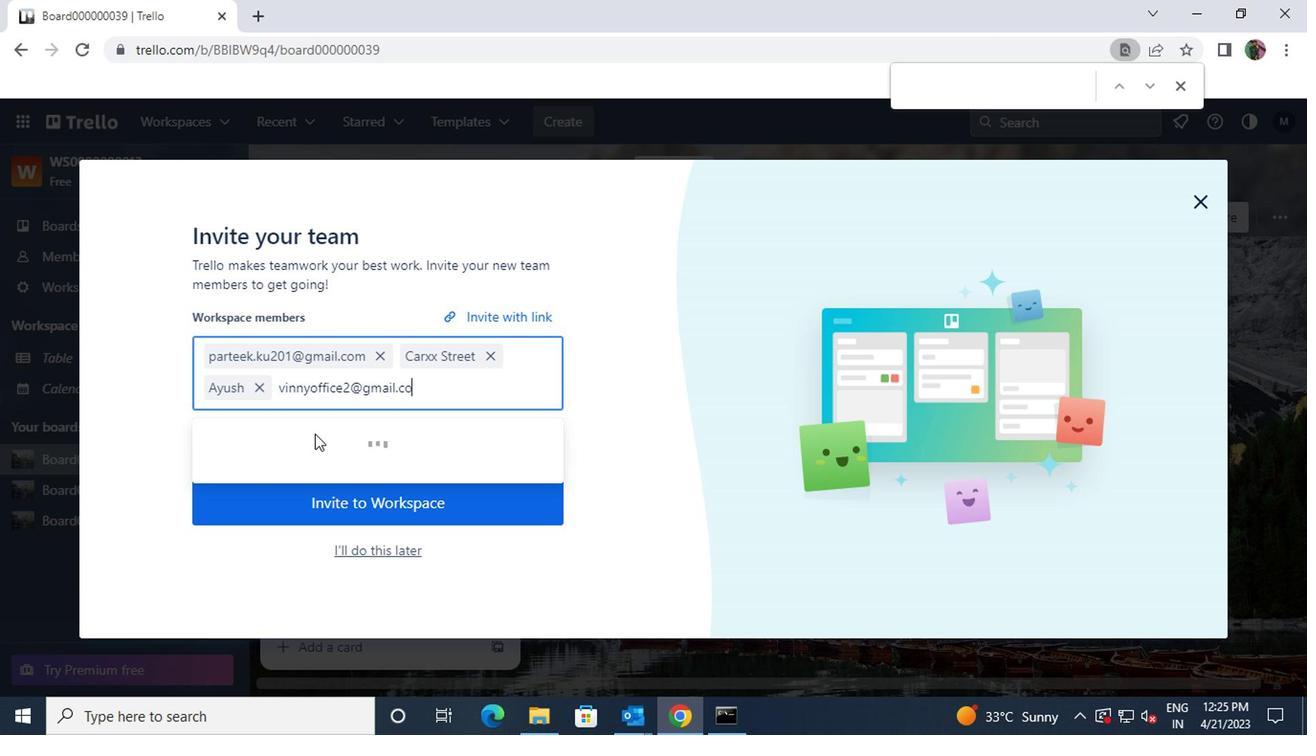
Action: Mouse pressed left at (314, 433)
Screenshot: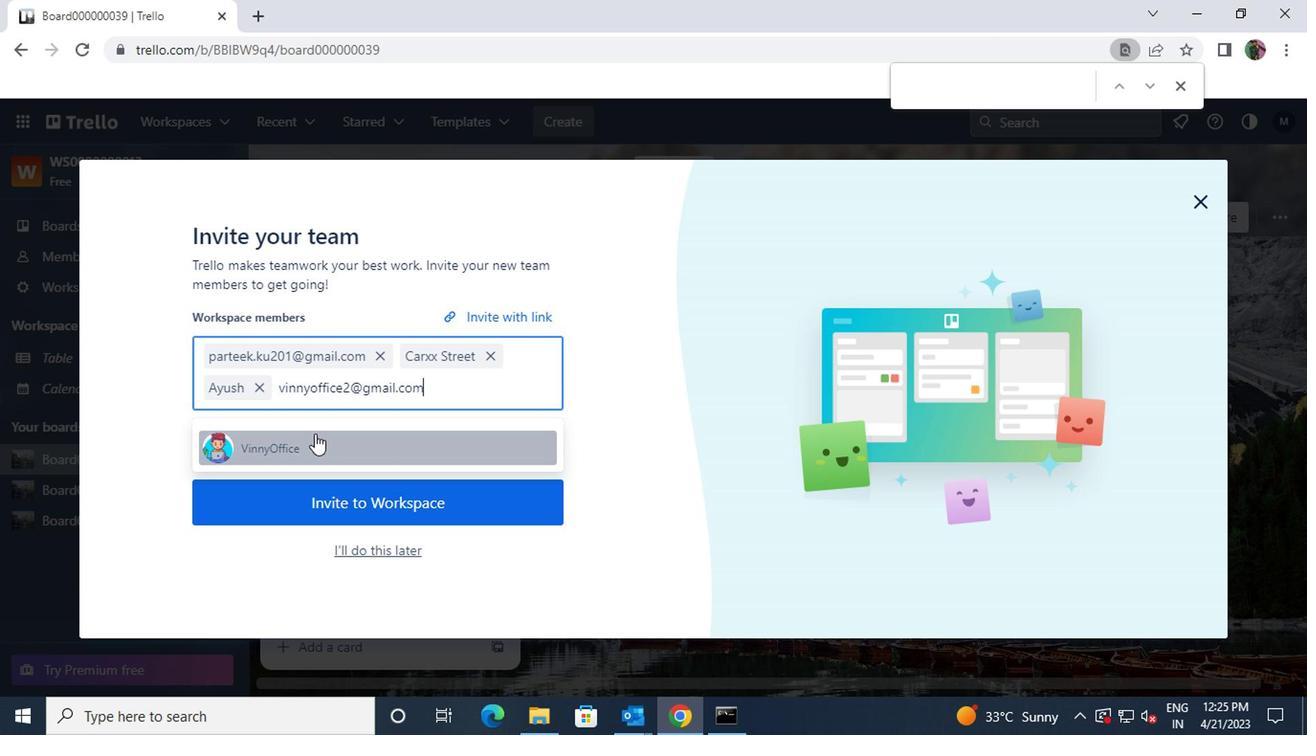 
Action: Mouse moved to (348, 502)
Screenshot: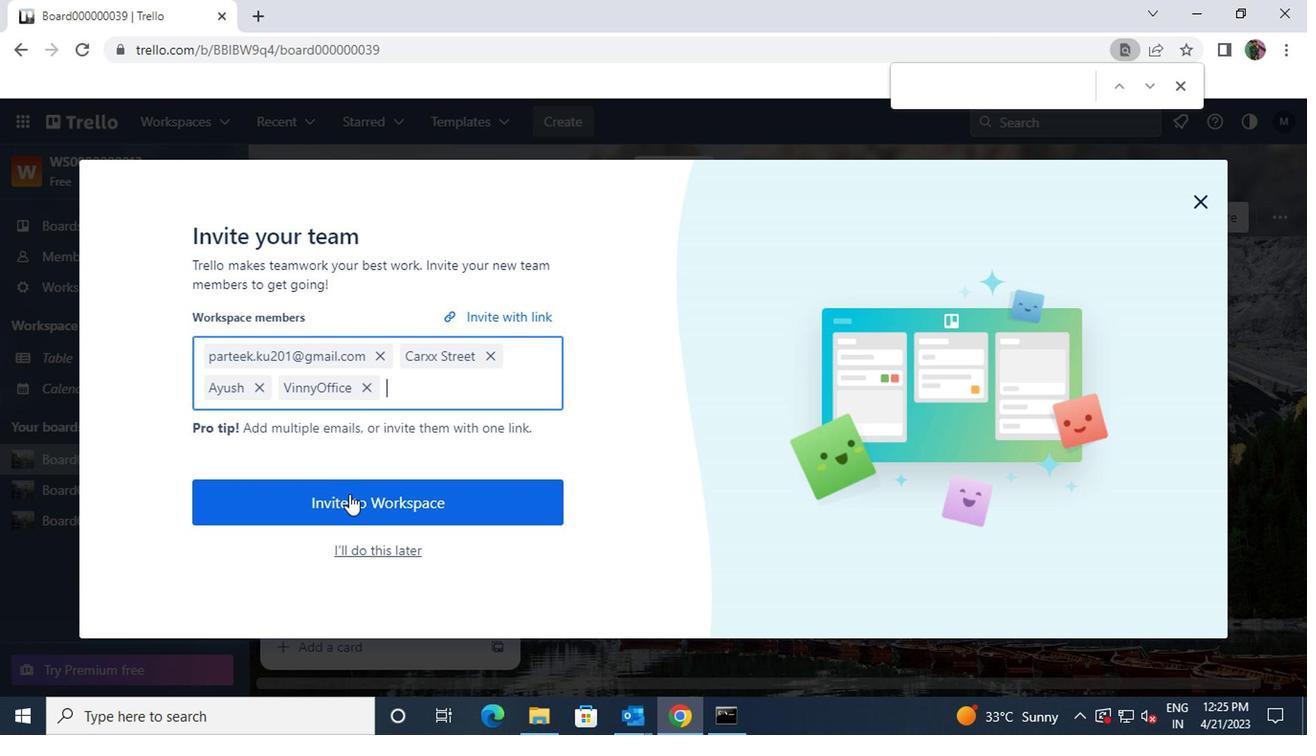 
Action: Mouse pressed left at (348, 502)
Screenshot: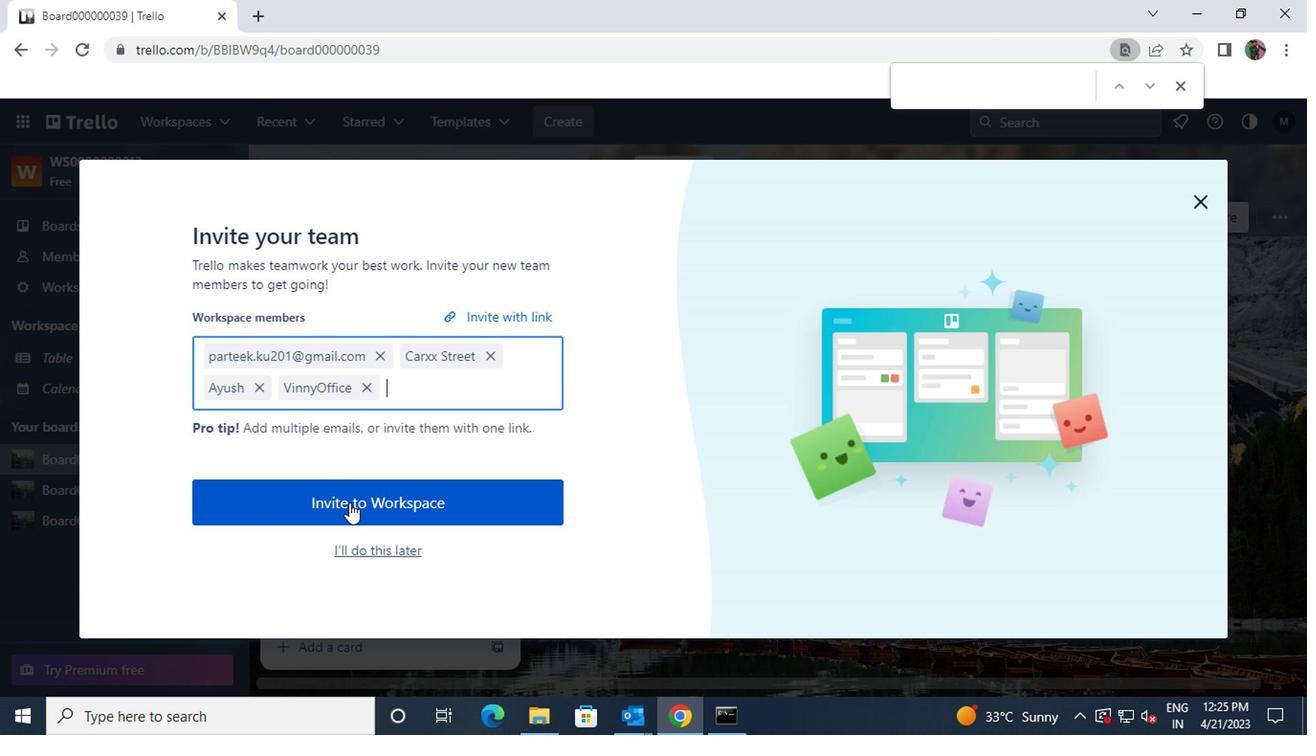 
